Task: Add Hu Hazelnut Butter Crunch Milk Chocolate Bar to the cart.
Action: Mouse moved to (23, 62)
Screenshot: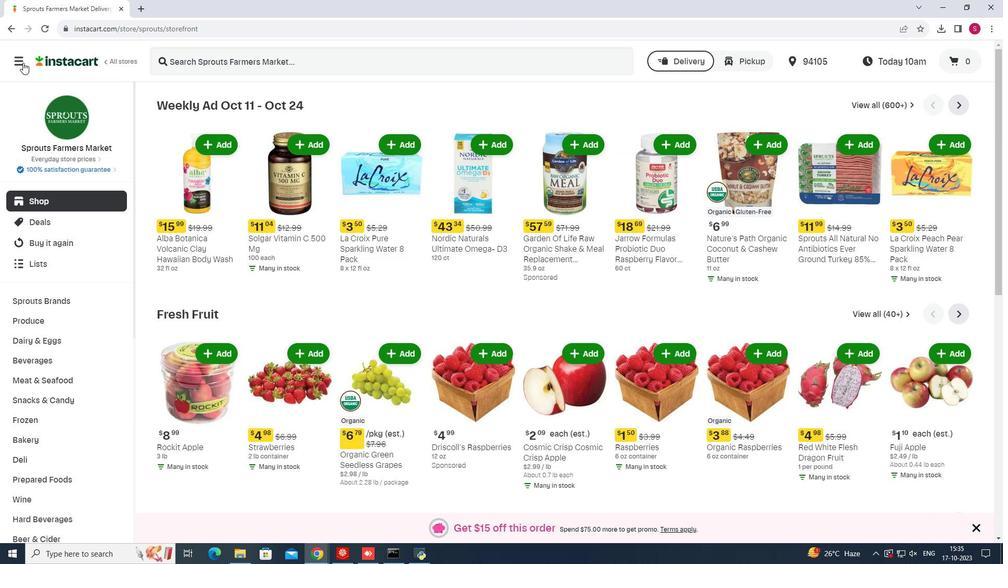 
Action: Mouse pressed left at (23, 62)
Screenshot: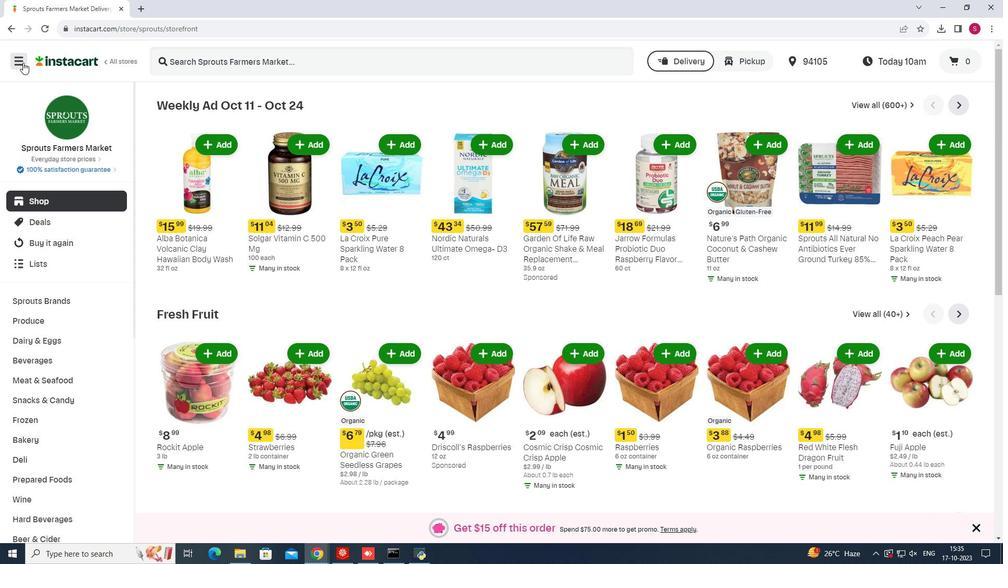 
Action: Mouse moved to (58, 273)
Screenshot: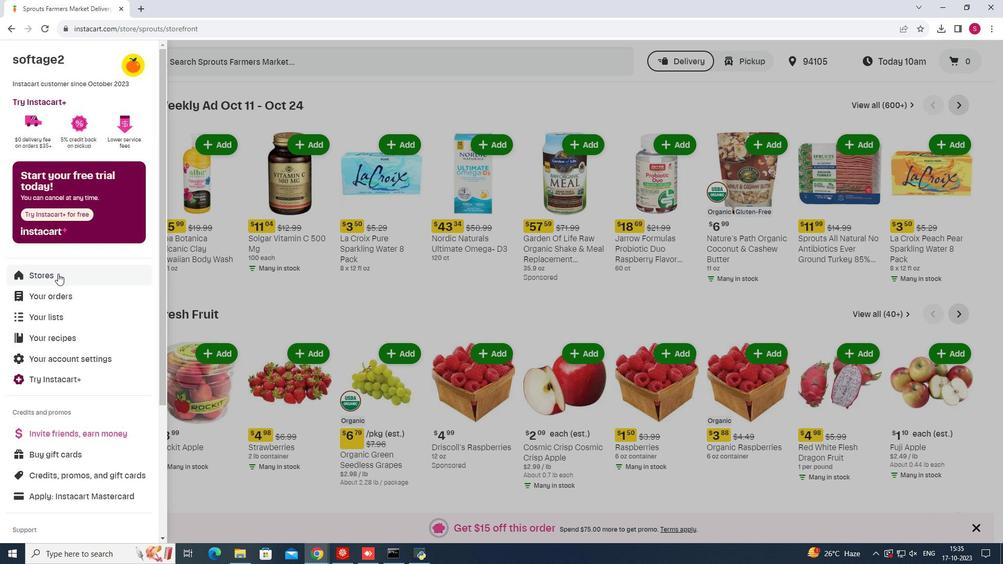
Action: Mouse pressed left at (58, 273)
Screenshot: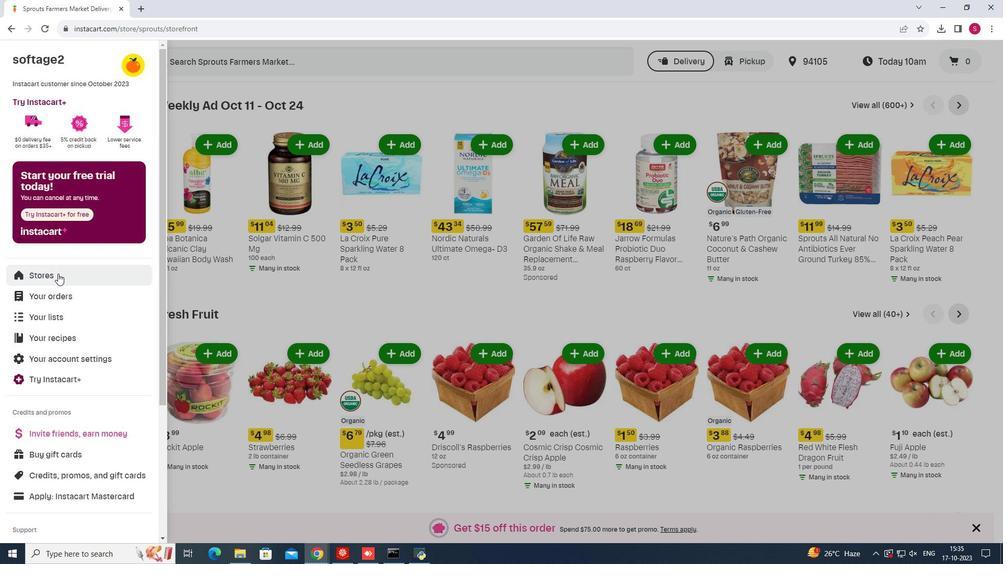 
Action: Mouse moved to (242, 96)
Screenshot: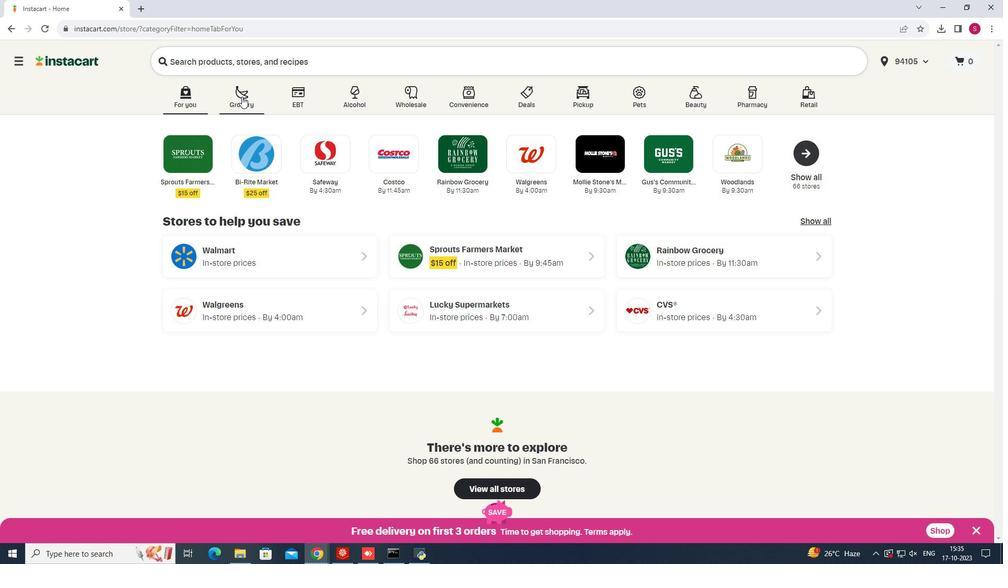 
Action: Mouse pressed left at (242, 96)
Screenshot: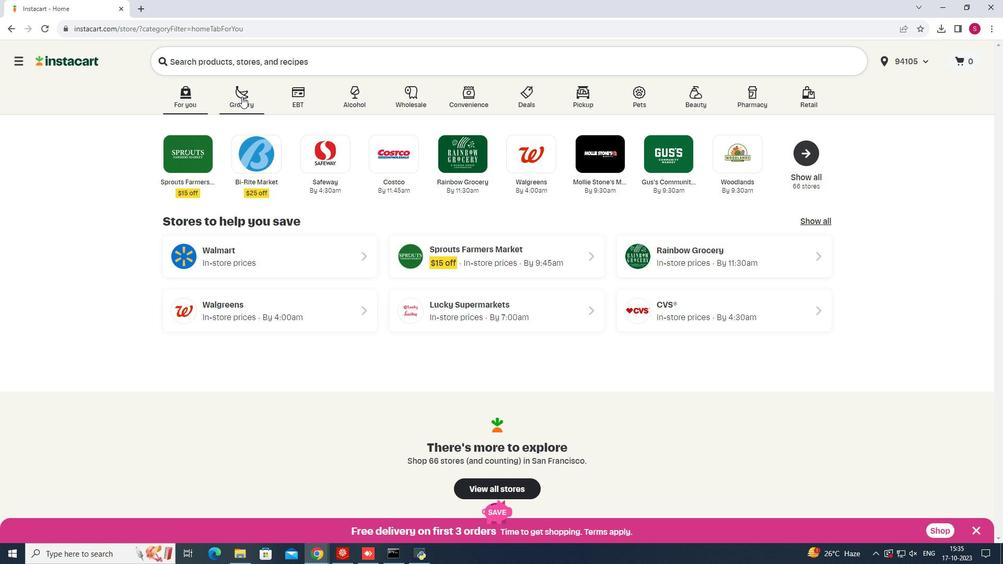 
Action: Mouse moved to (692, 142)
Screenshot: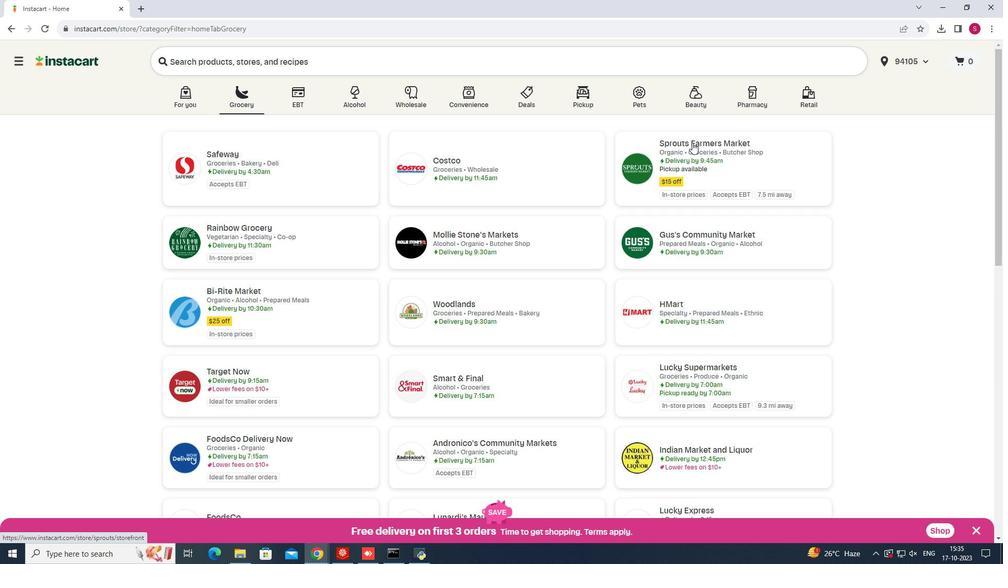 
Action: Mouse pressed left at (692, 142)
Screenshot: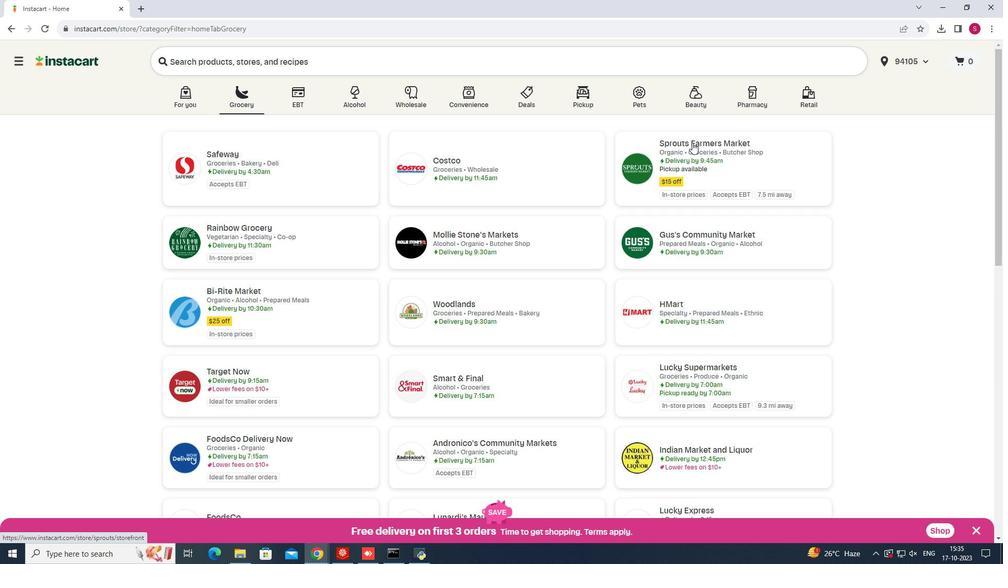 
Action: Mouse moved to (64, 395)
Screenshot: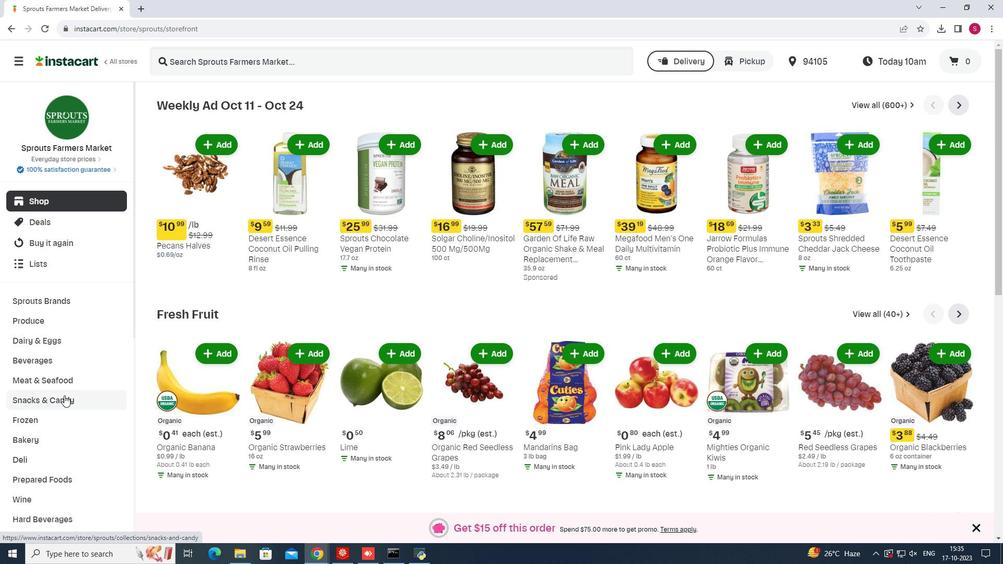
Action: Mouse pressed left at (64, 395)
Screenshot: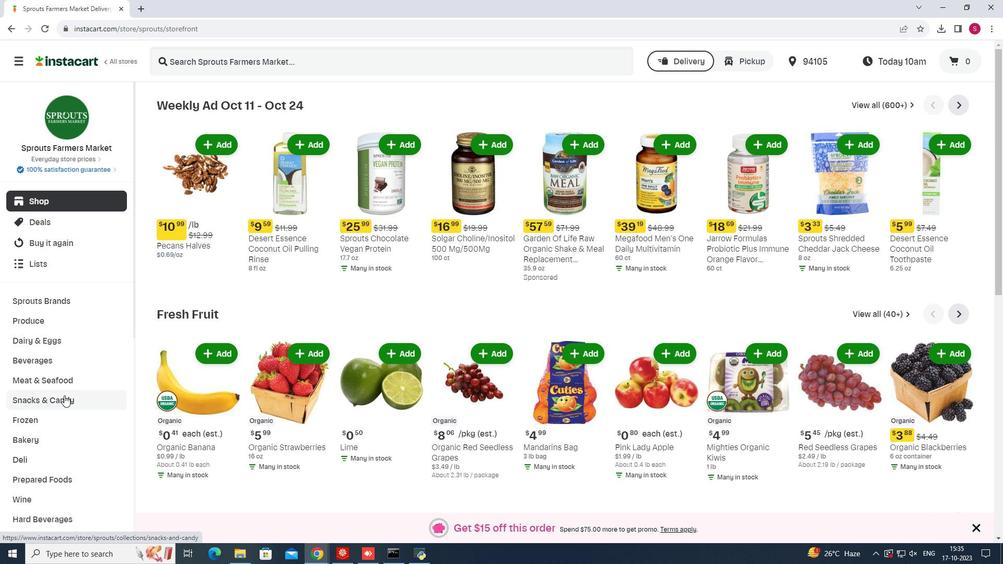 
Action: Mouse moved to (302, 129)
Screenshot: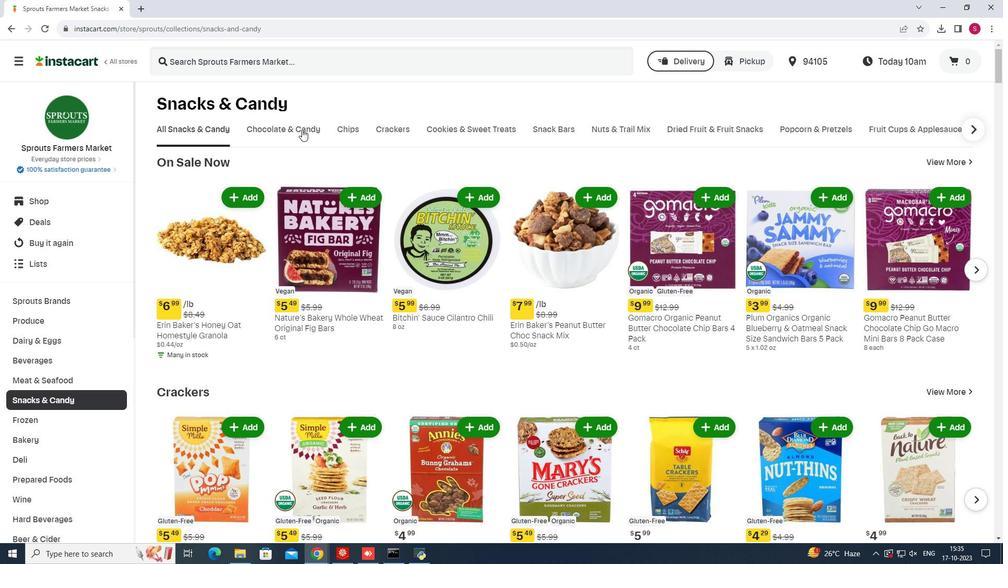 
Action: Mouse pressed left at (302, 129)
Screenshot: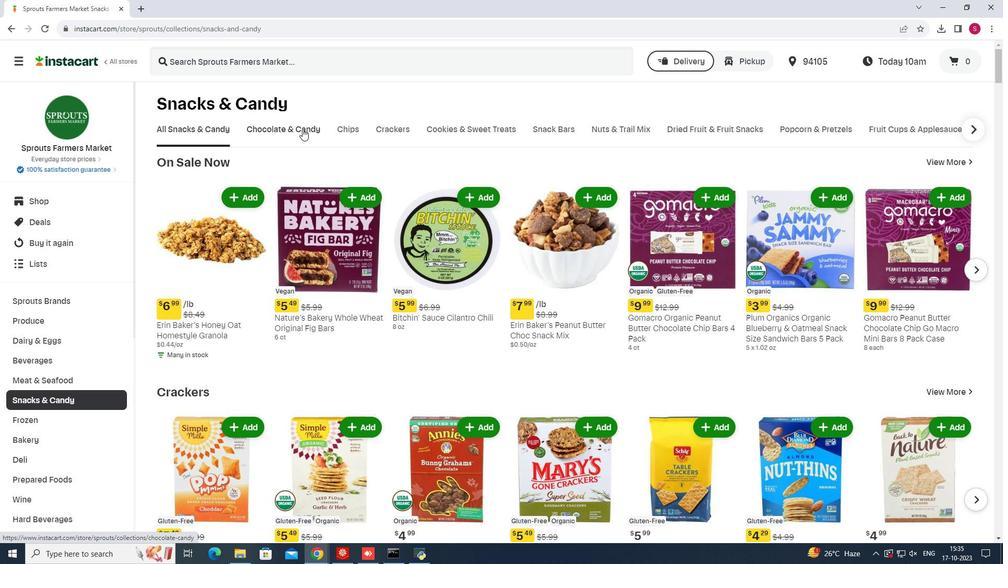 
Action: Mouse moved to (269, 178)
Screenshot: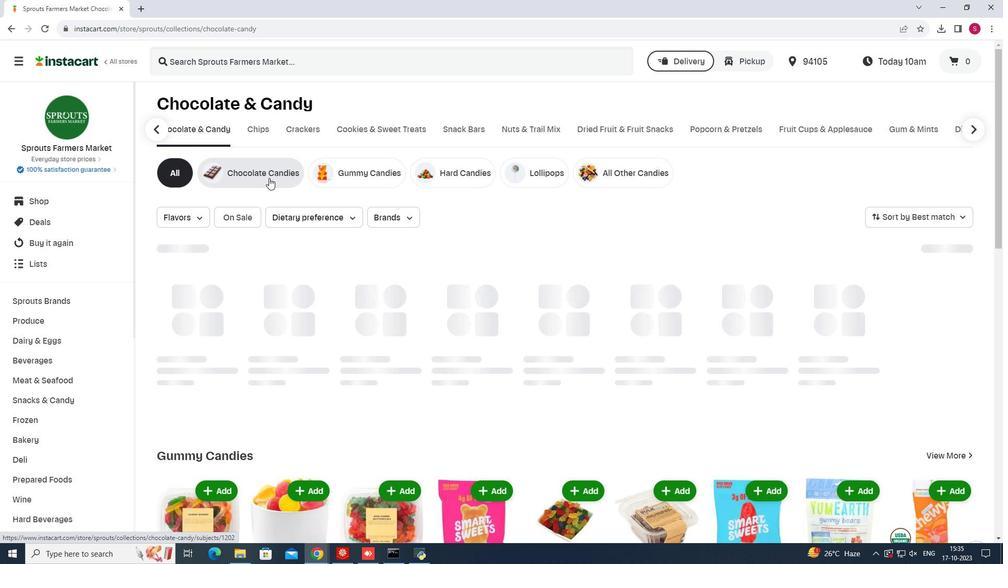 
Action: Mouse pressed left at (269, 178)
Screenshot: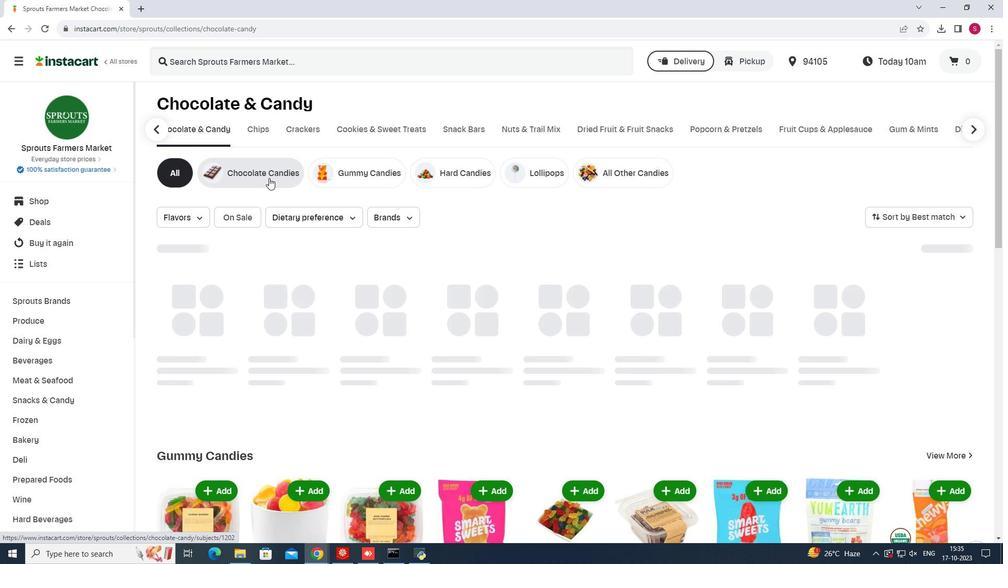 
Action: Mouse moved to (325, 61)
Screenshot: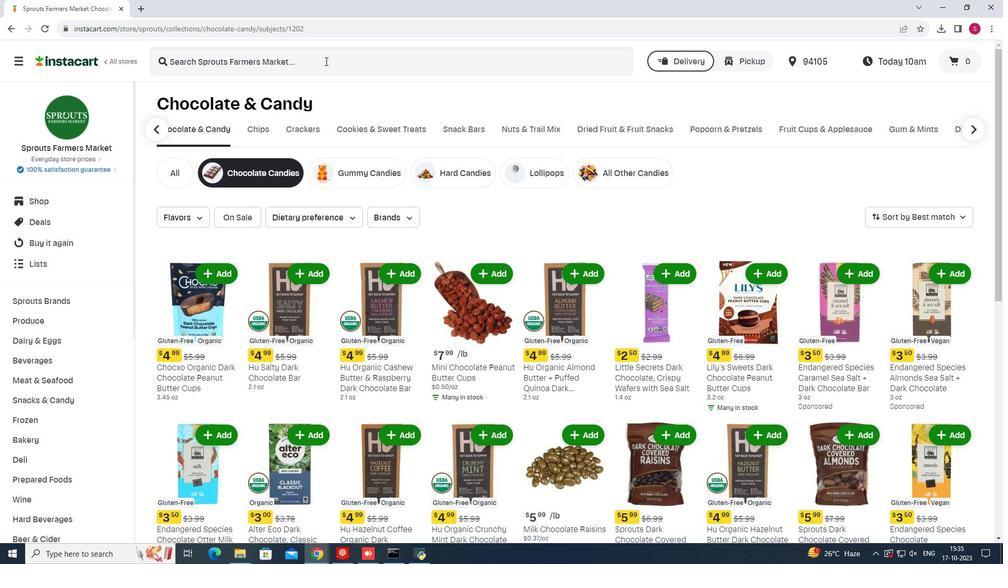 
Action: Mouse pressed left at (325, 61)
Screenshot: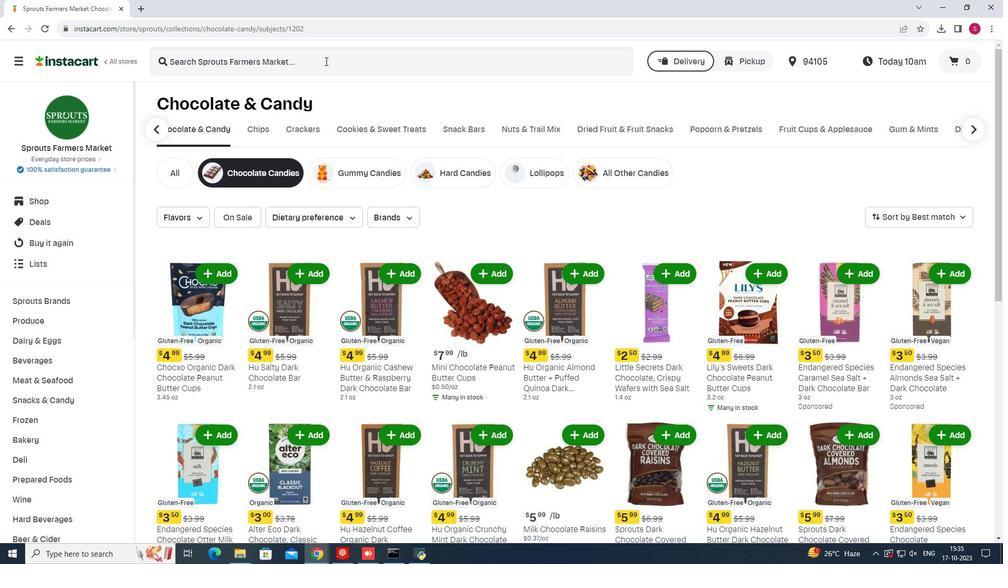 
Action: Key pressed <Key.shift>Hu<Key.space><Key.shift>Hazelnut<Key.space><Key.shift>Butter<Key.space><Key.shift><Key.shift><Key.shift><Key.shift><Key.shift><Key.shift><Key.shift>Crunch<Key.space><Key.shift>Milk<Key.space><Key.shift>Chocolate<Key.space><Key.shift>Bar<Key.enter>
Screenshot: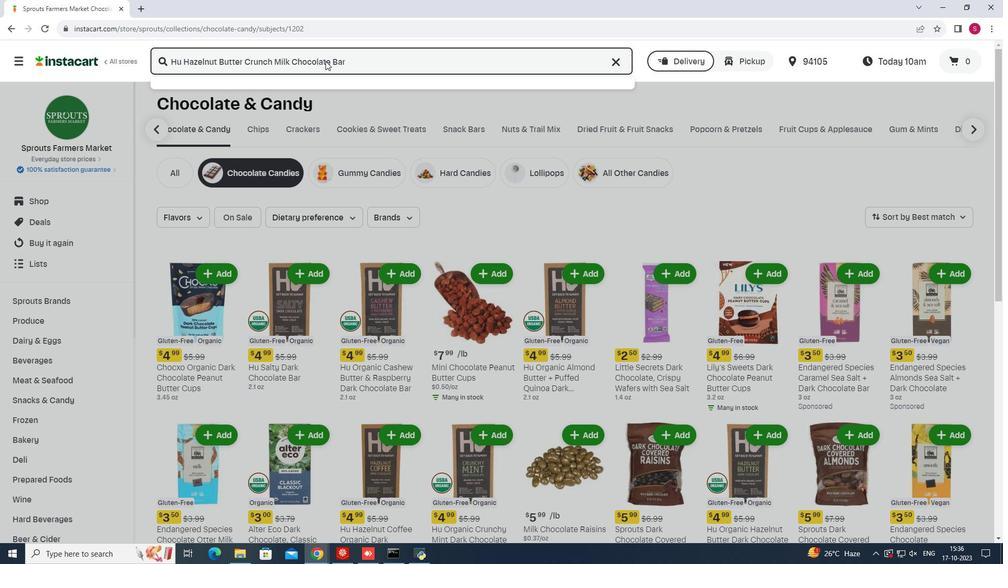 
Action: Mouse moved to (283, 170)
Screenshot: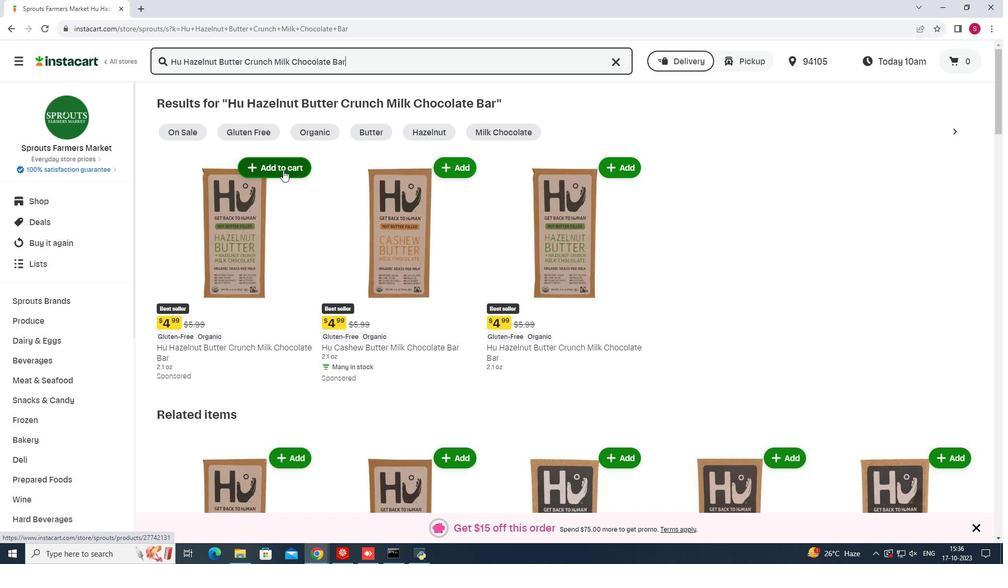 
Action: Mouse pressed left at (283, 170)
Screenshot: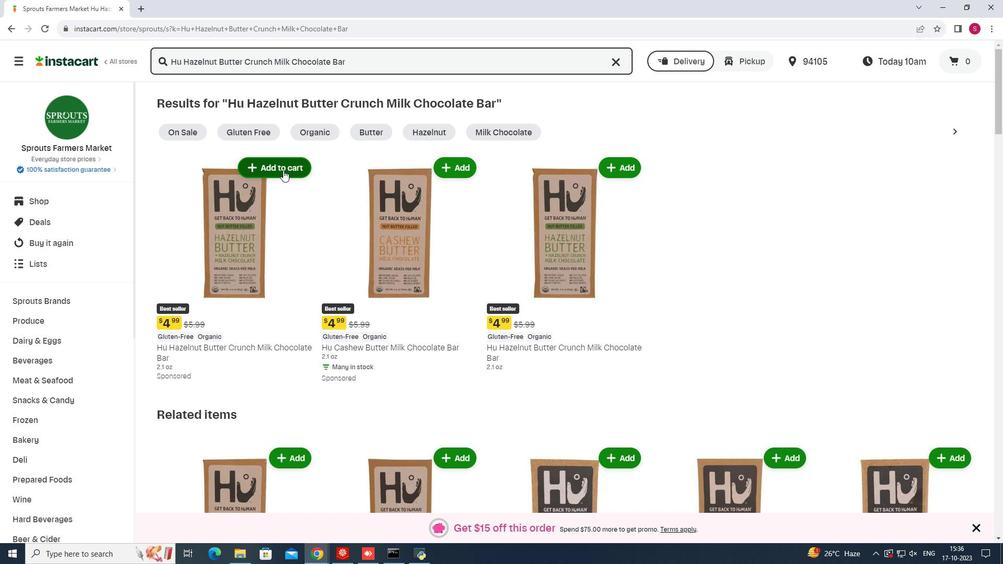
Action: Mouse moved to (712, 229)
Screenshot: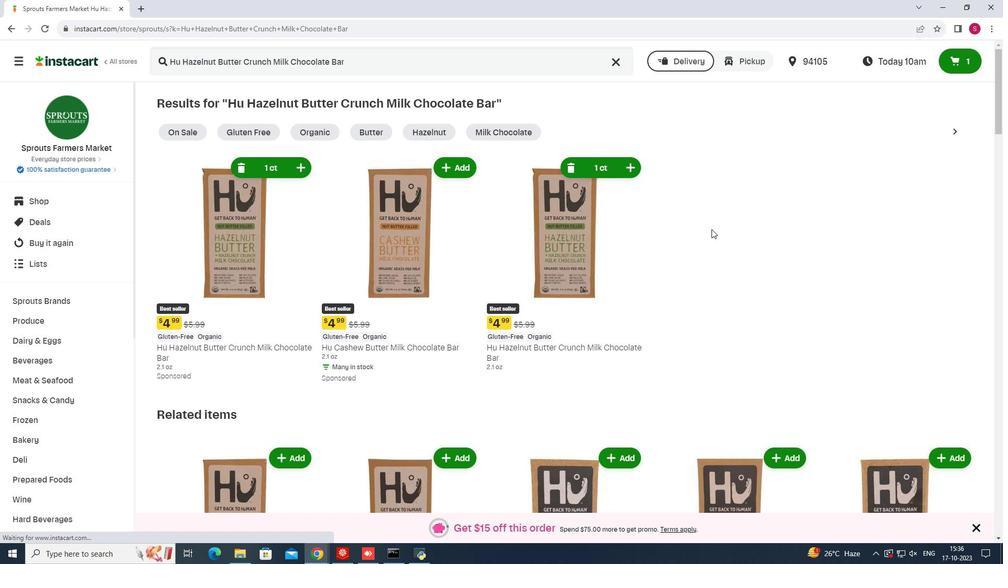 
